Task: Provide feedback on the calendar sharing feature in Microsoft Outlook.
Action: Mouse moved to (213, 22)
Screenshot: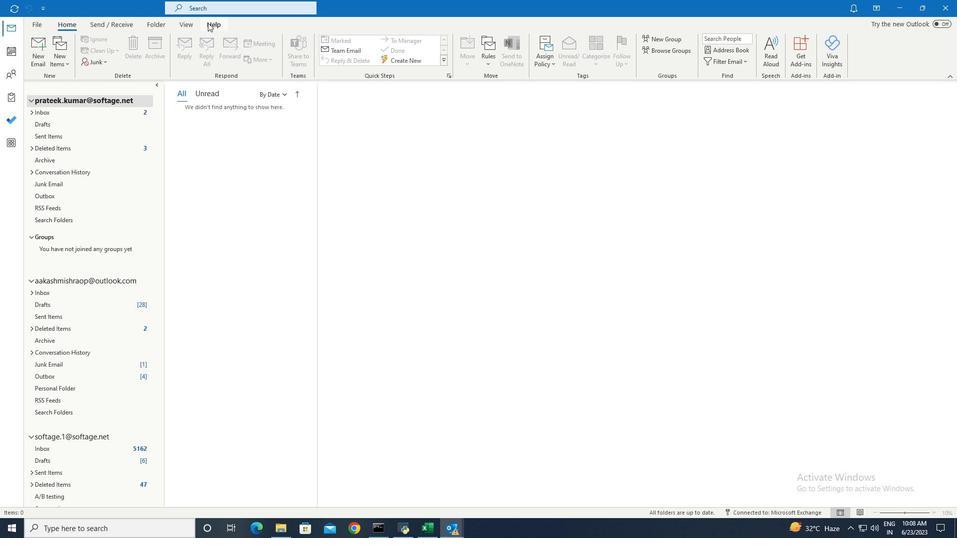 
Action: Mouse pressed left at (213, 22)
Screenshot: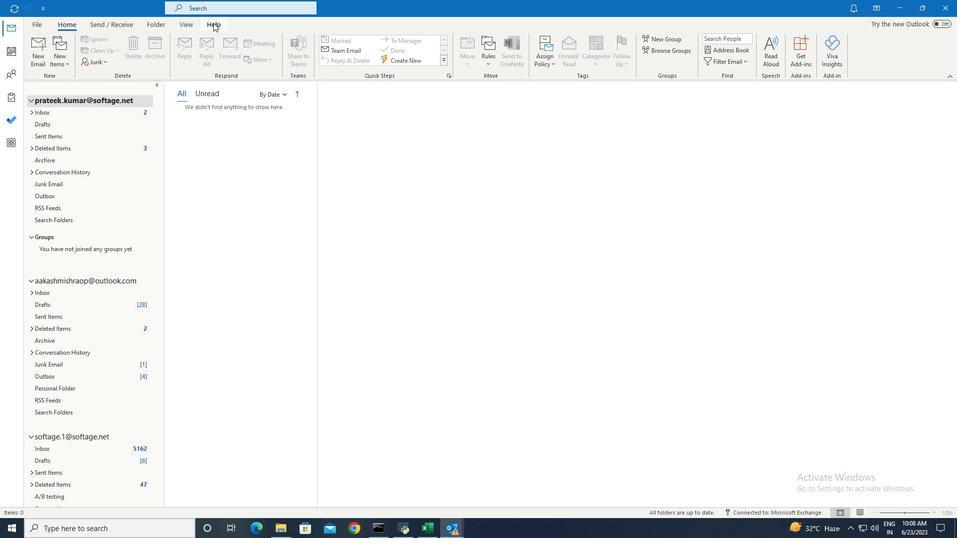 
Action: Mouse moved to (129, 43)
Screenshot: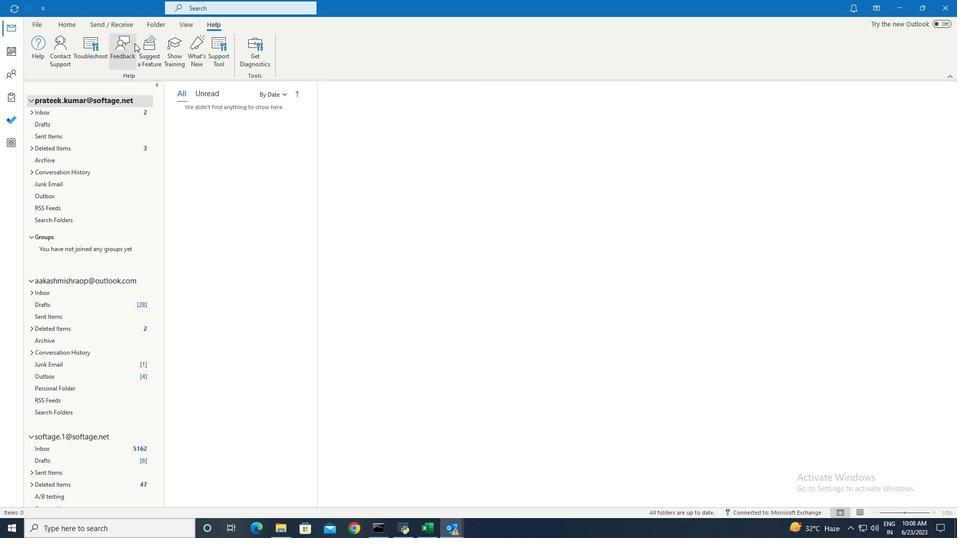 
Action: Mouse pressed left at (129, 43)
Screenshot: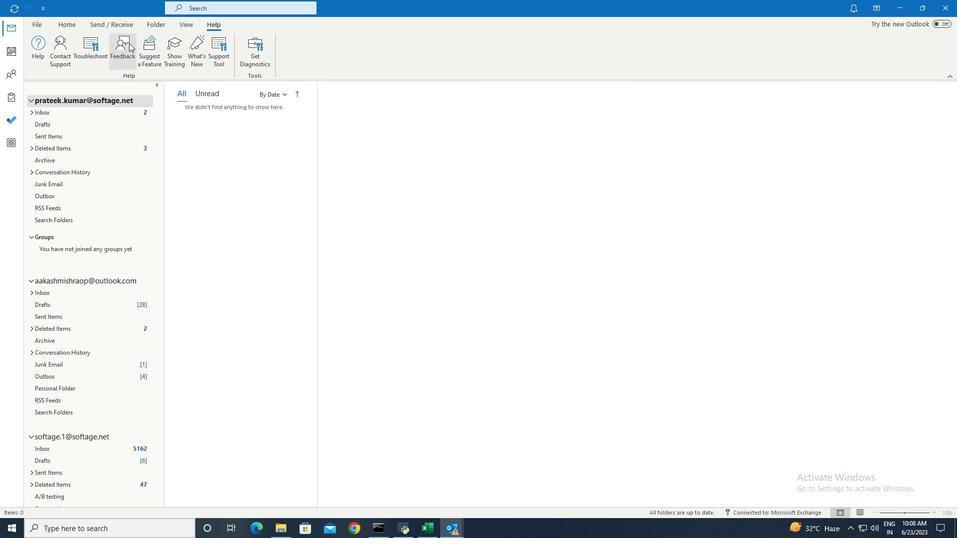 
Action: Mouse moved to (808, 180)
Screenshot: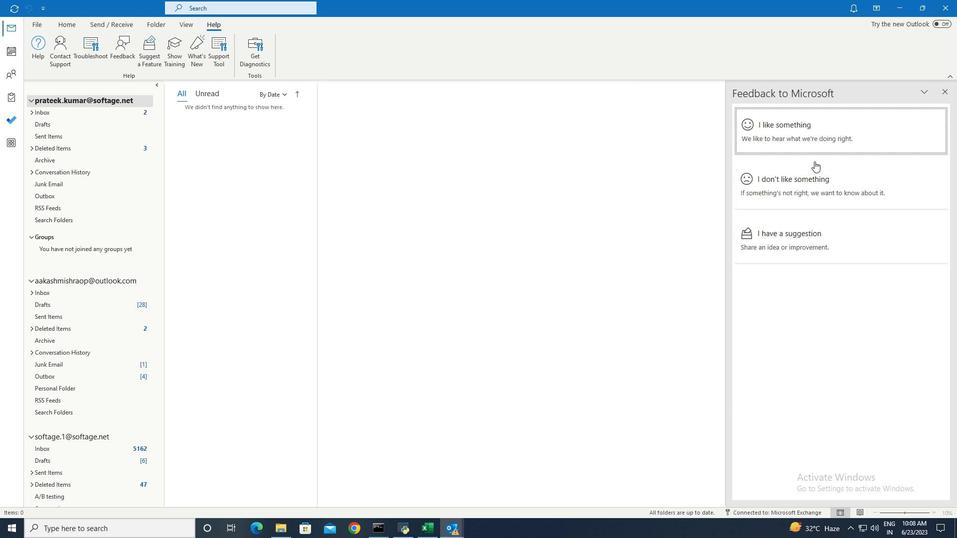 
Action: Mouse pressed left at (808, 180)
Screenshot: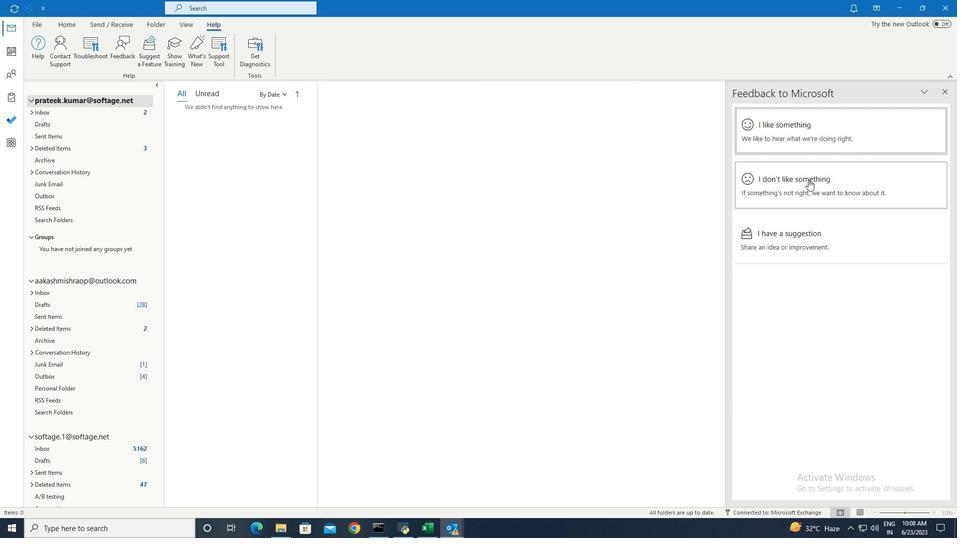 
Action: Key pressed <Key.shift>I<Key.space>don't<Key.space>like<Key.space>the<Key.space>calendar<Key.space>sharing<Key.space>feature<Key.space>in<Key.space>outlook.<Key.space><Key.shift>I<Key.space>have<Key.space>encountered<Key.space>challenges<Key.space>with<Key.space>the<Key.space>calendar<Key.space>sharing<Key.space>feature.<Key.space><Key.shift>It<Key.space>seems<Key.space>to<Key.space>be<Key.space>less<Key.space>intuitive<Key.space>and<Key.space>not<Key.space>as<Key.space>user.<Key.backspace>-friens<Key.backspace>dly<Key.space>as<Key.space>i<Key.space><Key.backspace><Key.backspace><Key.shift>I<Key.space>had<Key.space>hoped.
Screenshot: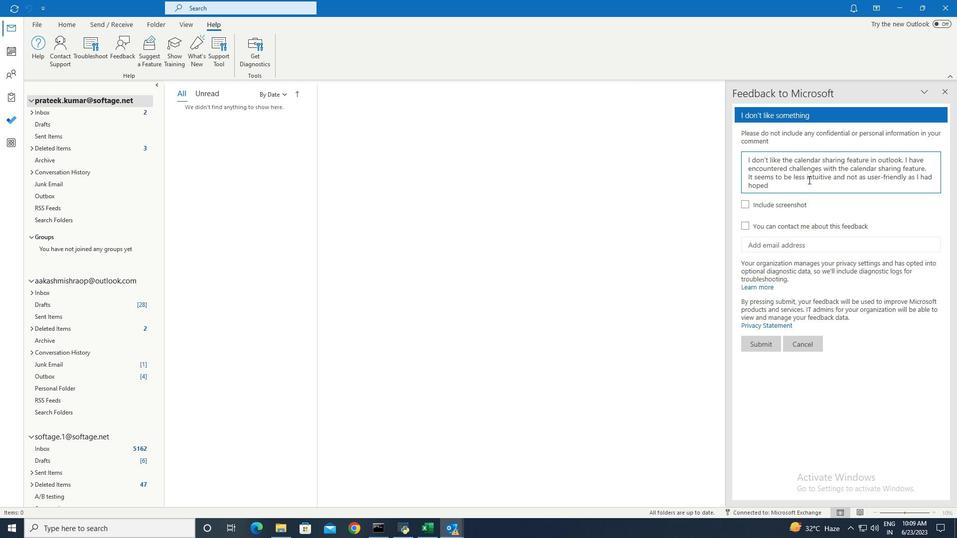 
Action: Mouse moved to (763, 339)
Screenshot: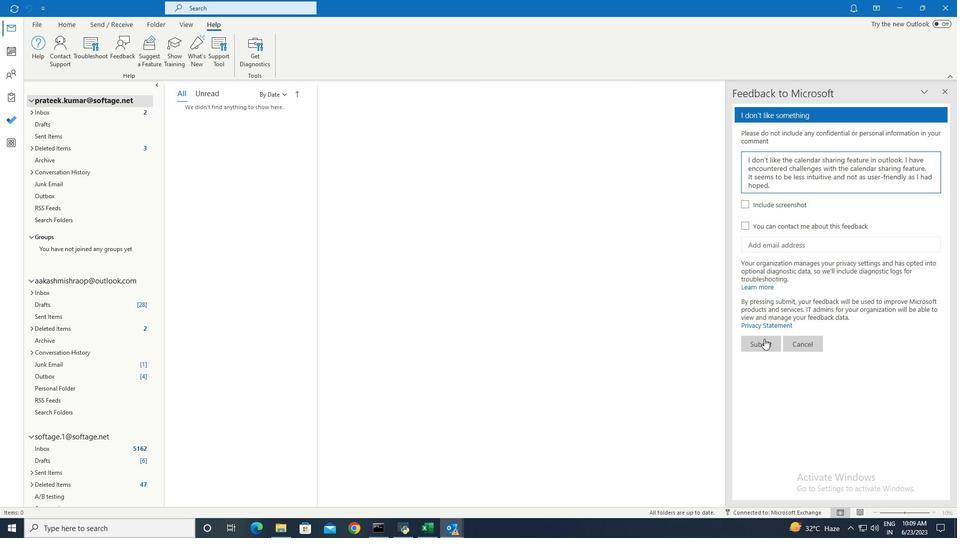
Action: Mouse pressed left at (763, 339)
Screenshot: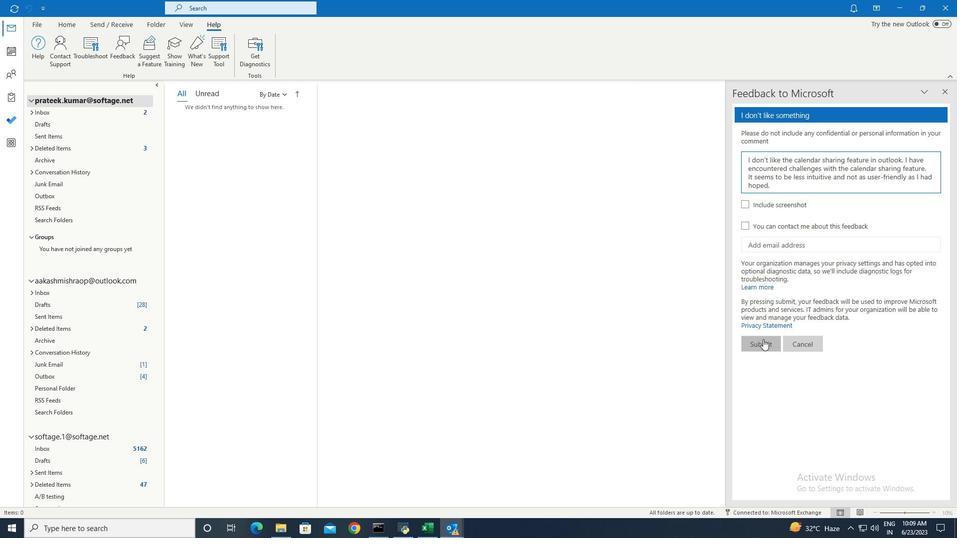 
